 Task: Select data has a header row.
Action: Mouse moved to (82, 151)
Screenshot: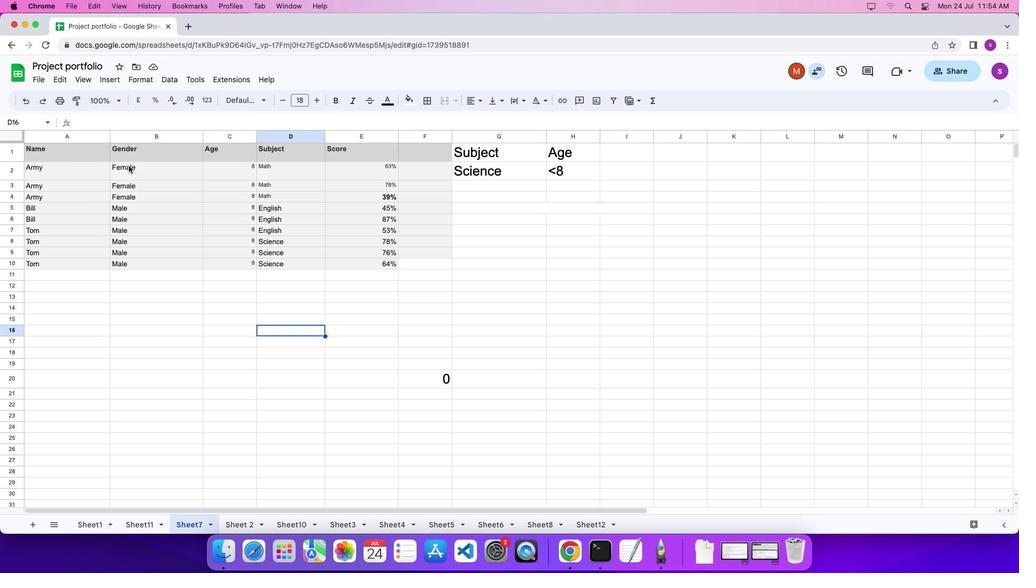 
Action: Mouse pressed left at (82, 151)
Screenshot: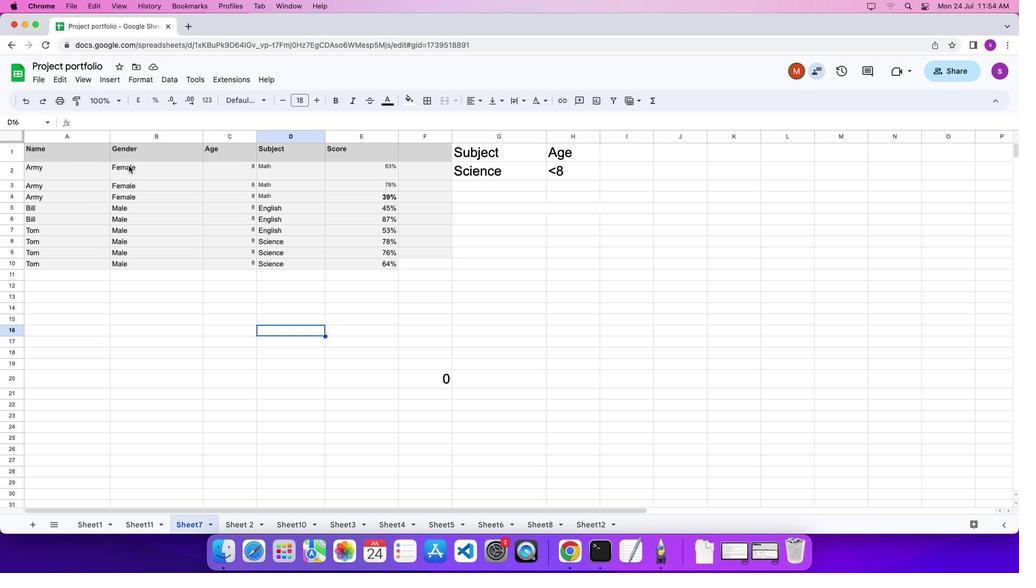
Action: Mouse moved to (158, 172)
Screenshot: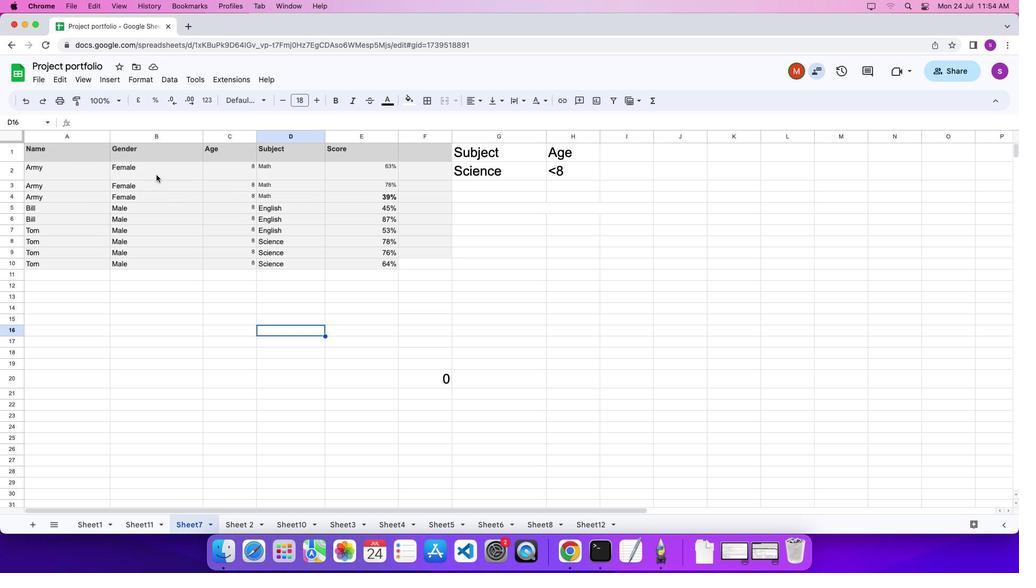 
Action: Mouse pressed left at (158, 172)
Screenshot: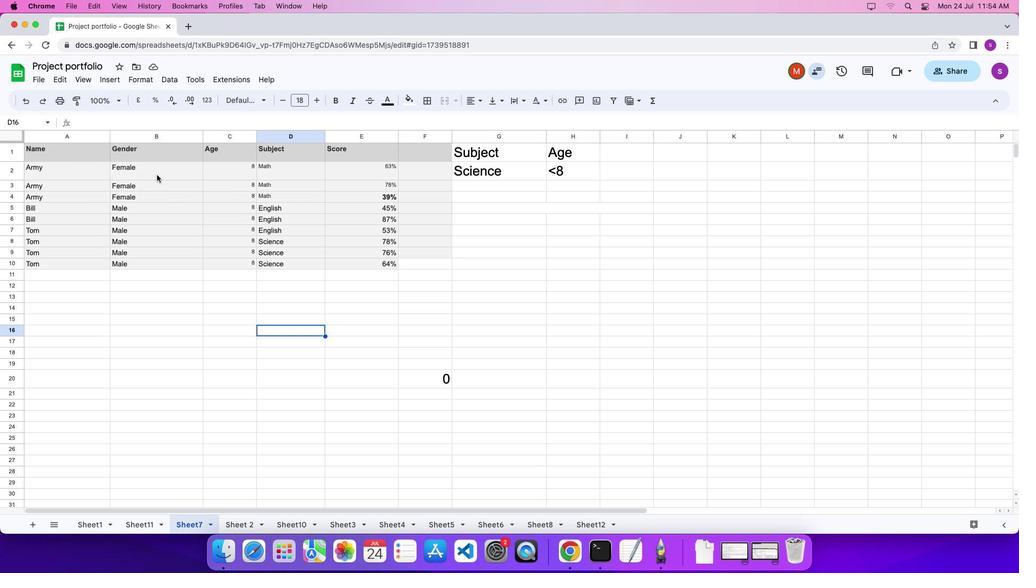 
Action: Mouse moved to (78, 166)
Screenshot: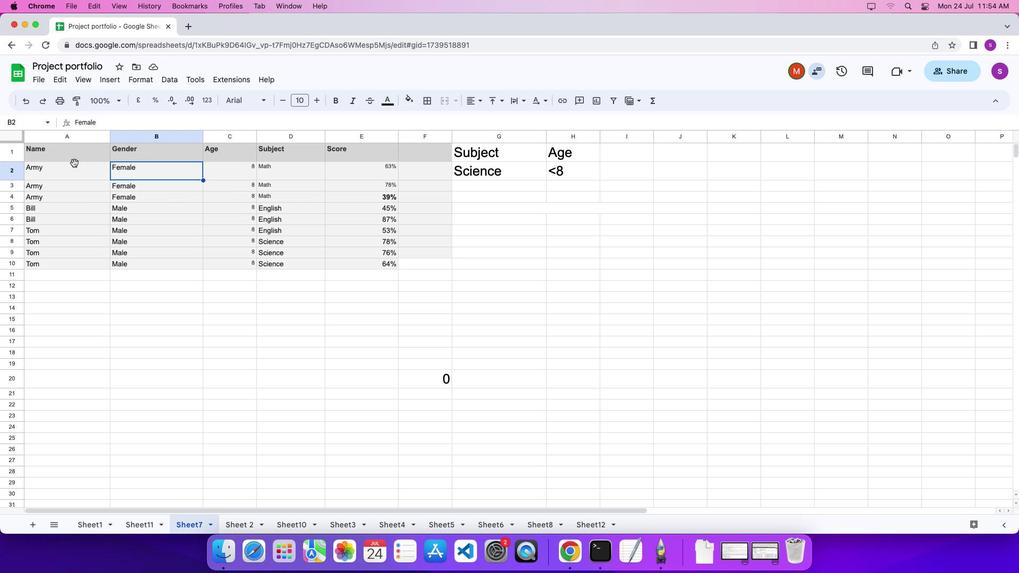 
Action: Mouse pressed left at (78, 166)
Screenshot: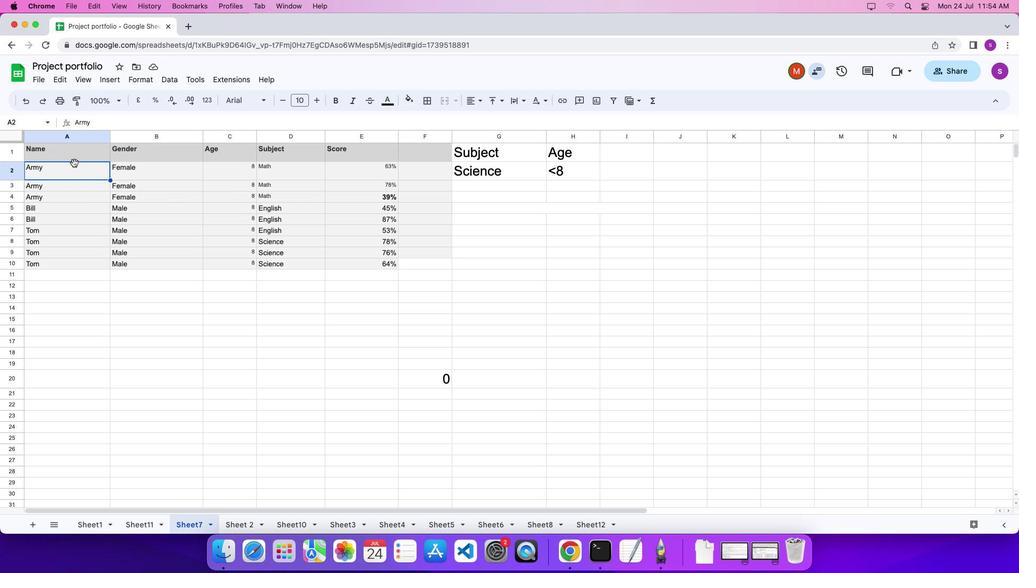 
Action: Mouse moved to (77, 157)
Screenshot: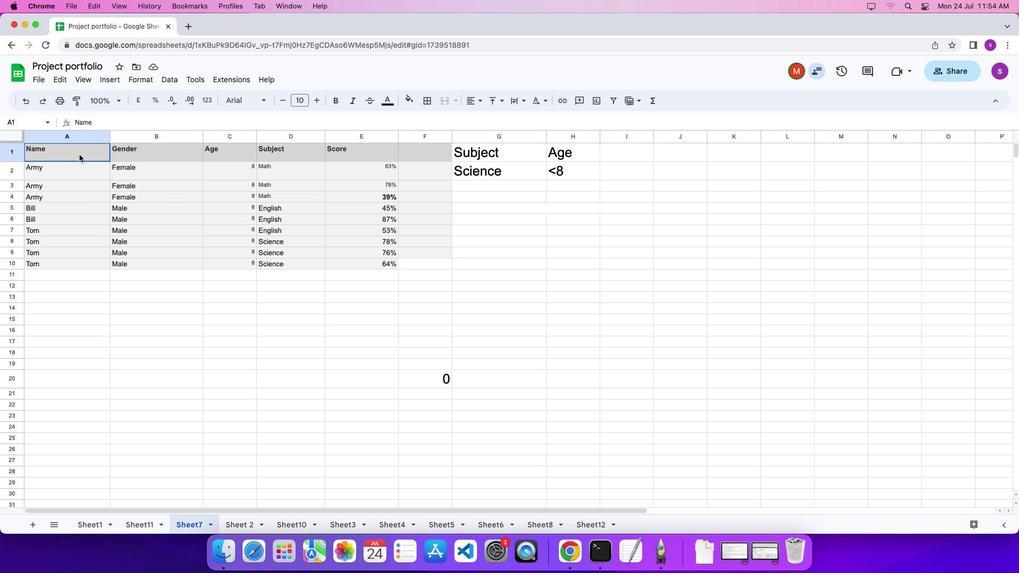 
Action: Mouse pressed left at (77, 157)
Screenshot: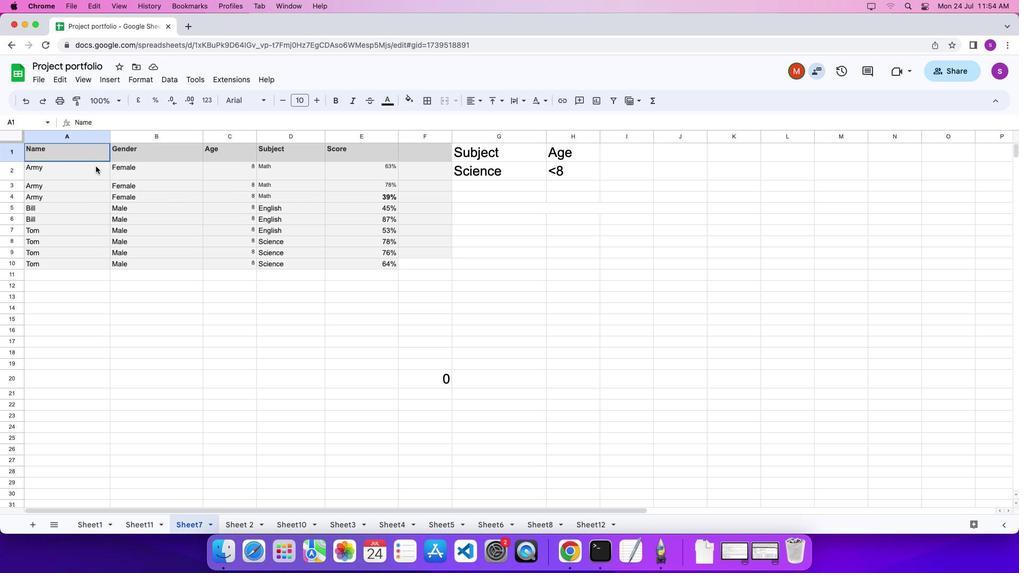 
Action: Mouse moved to (173, 82)
Screenshot: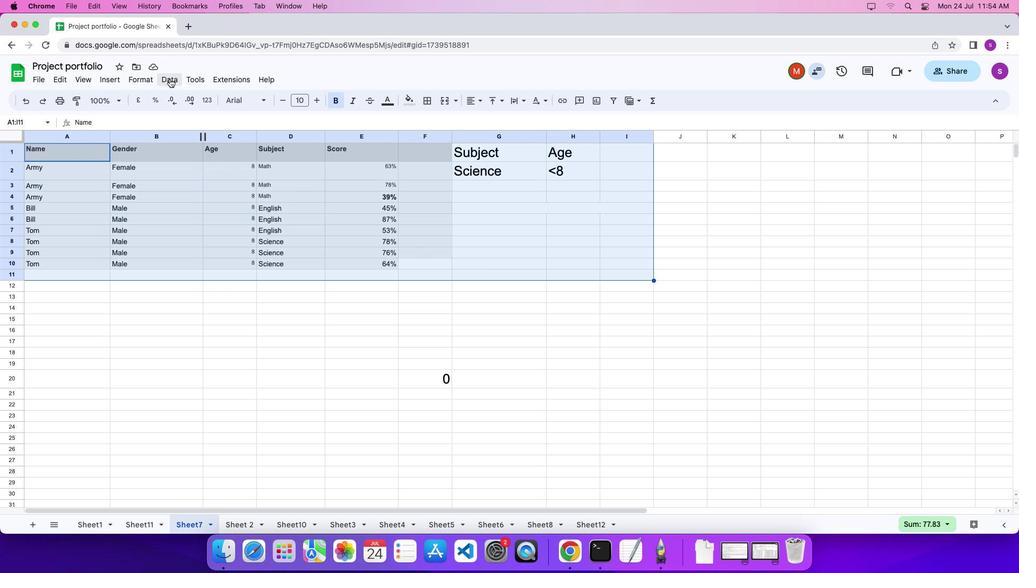 
Action: Mouse pressed left at (173, 82)
Screenshot: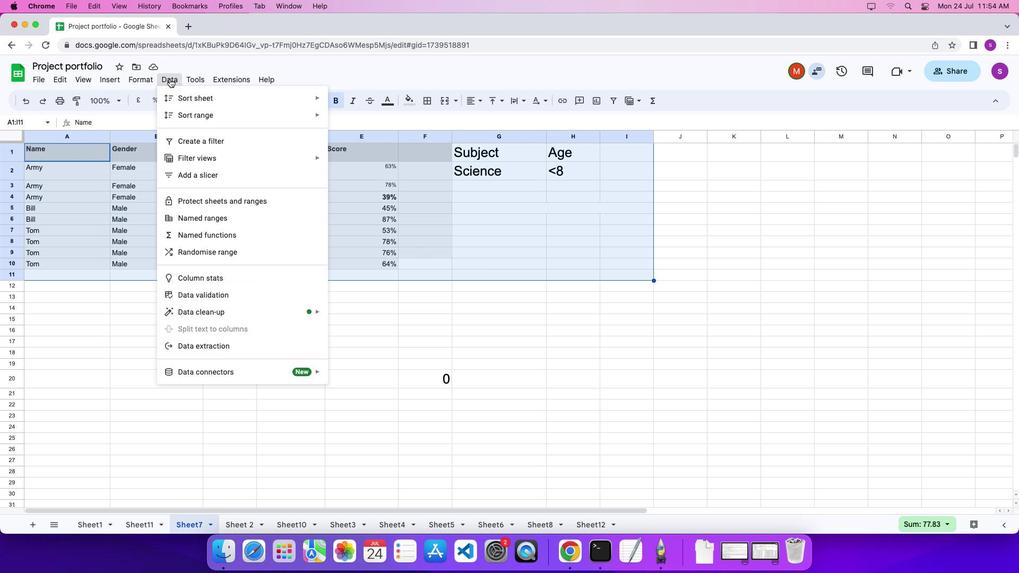 
Action: Mouse moved to (383, 164)
Screenshot: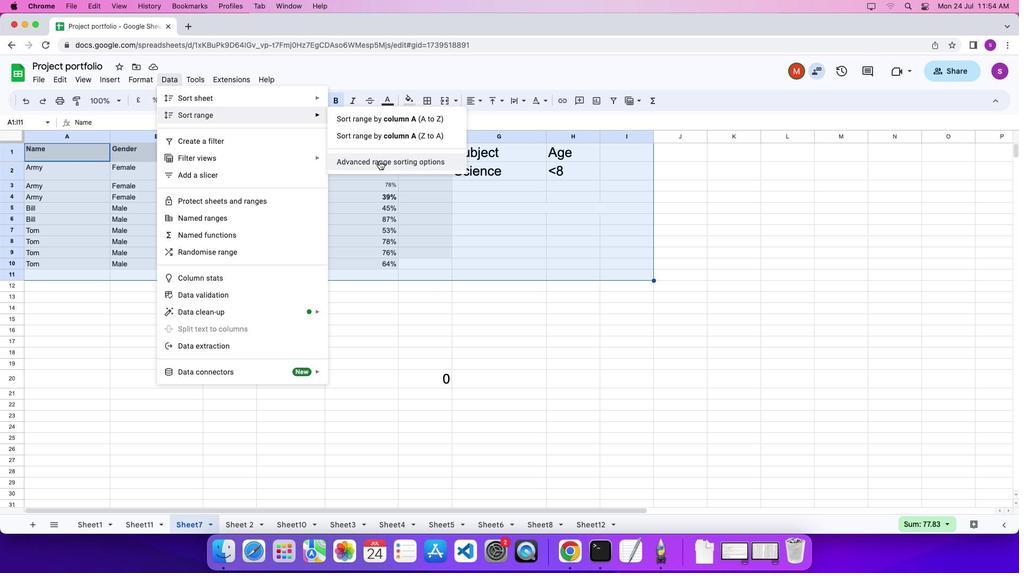 
Action: Mouse pressed left at (383, 164)
Screenshot: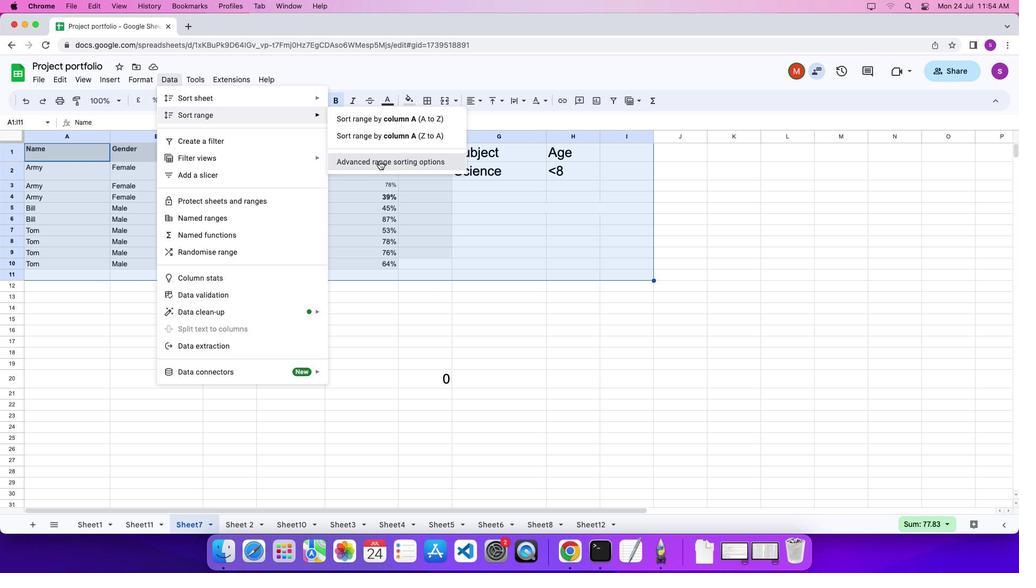 
Action: Mouse moved to (396, 255)
Screenshot: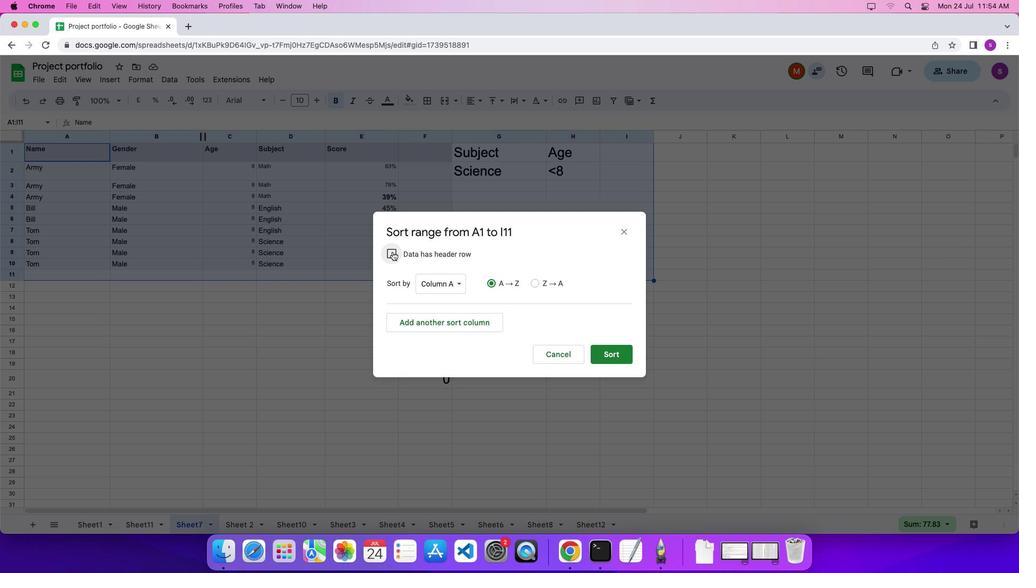 
Action: Mouse pressed left at (396, 255)
Screenshot: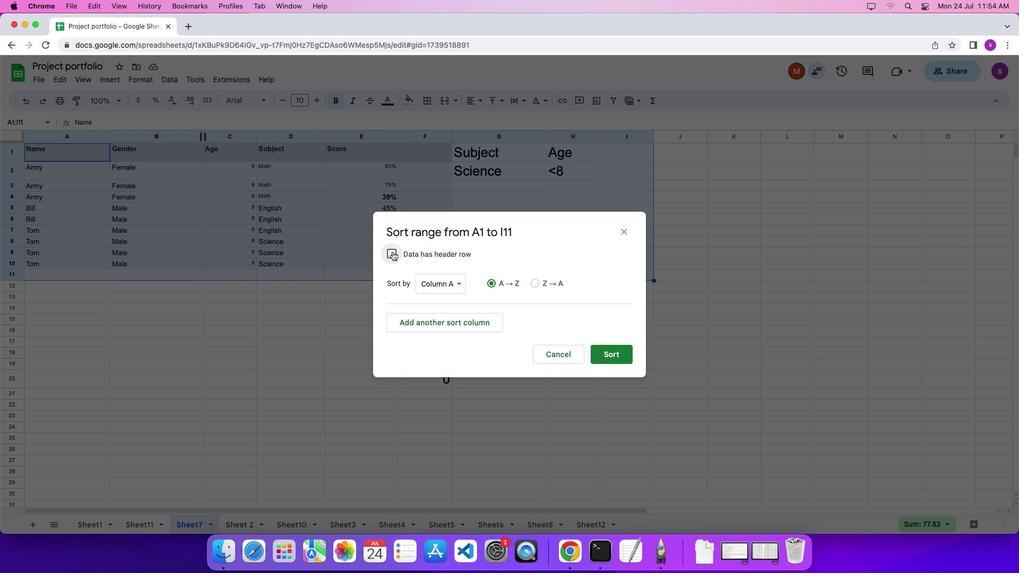 
Action: Mouse moved to (411, 260)
Screenshot: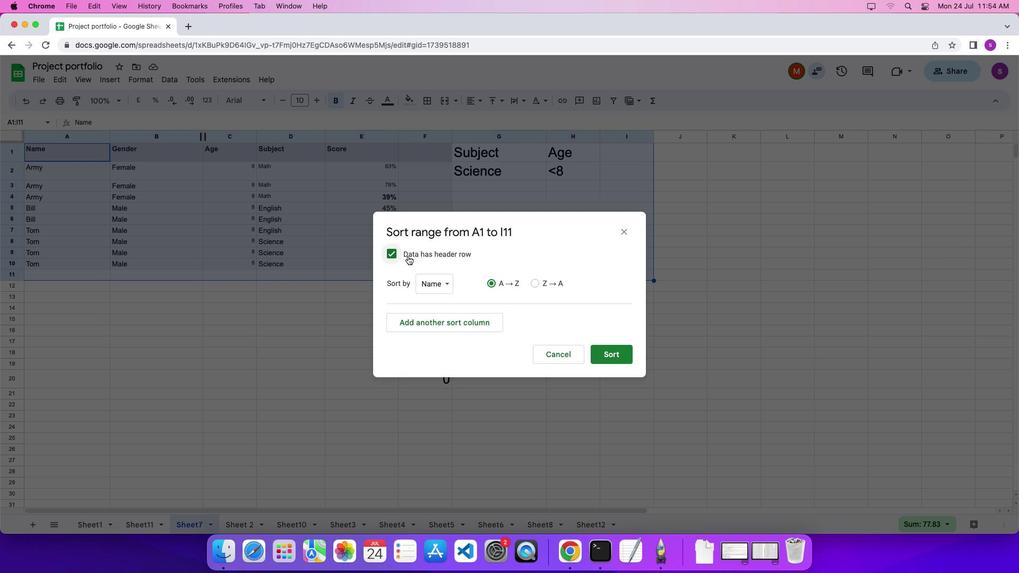 
